 Task: Add an event with the title Third Team Bonding Activity, date ''2023/11/08'', time 02:00and add a description: Participants will engage in self-reflection activities to enhance self-awareness and personal growth as leaders. They will explore strategies for continuous learning, self-motivation, and personal development.Mark the tasks as Completed , logged in from the account softage.4@softage.netand send the event invitation to softage.5@softage.net and softage.6@softage.net. Set a reminder for the event Weekly on Sunday
Action: Mouse moved to (64, 90)
Screenshot: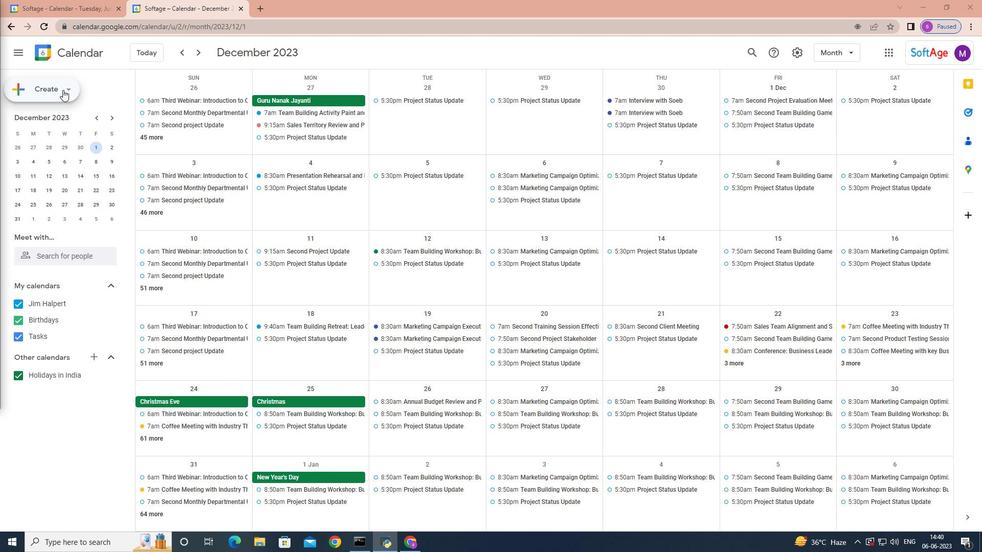 
Action: Mouse pressed left at (64, 90)
Screenshot: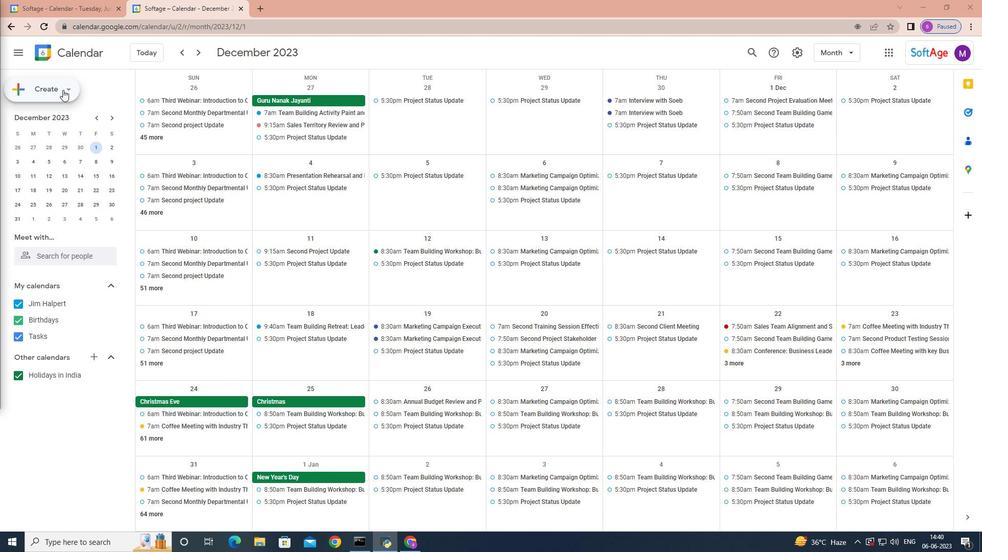 
Action: Mouse moved to (68, 113)
Screenshot: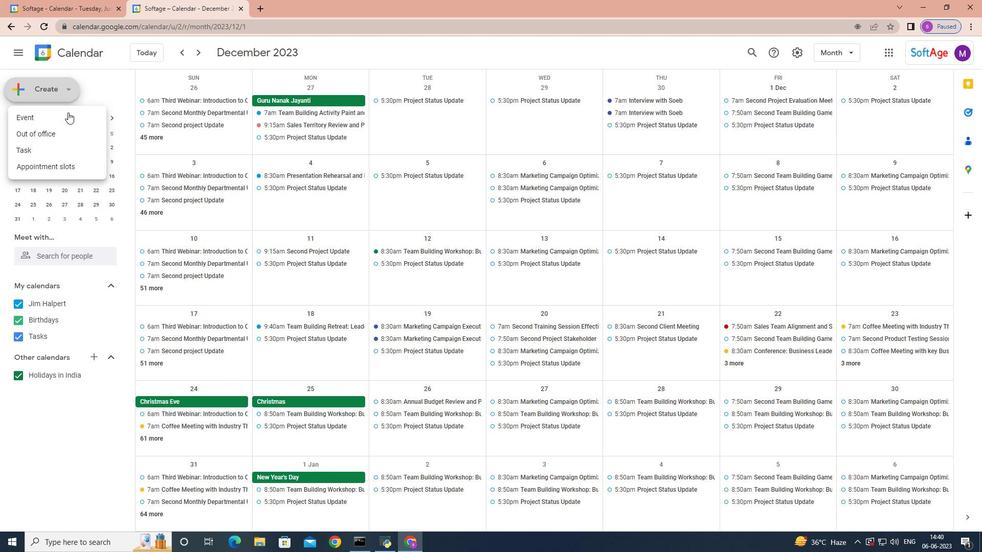 
Action: Mouse pressed left at (68, 113)
Screenshot: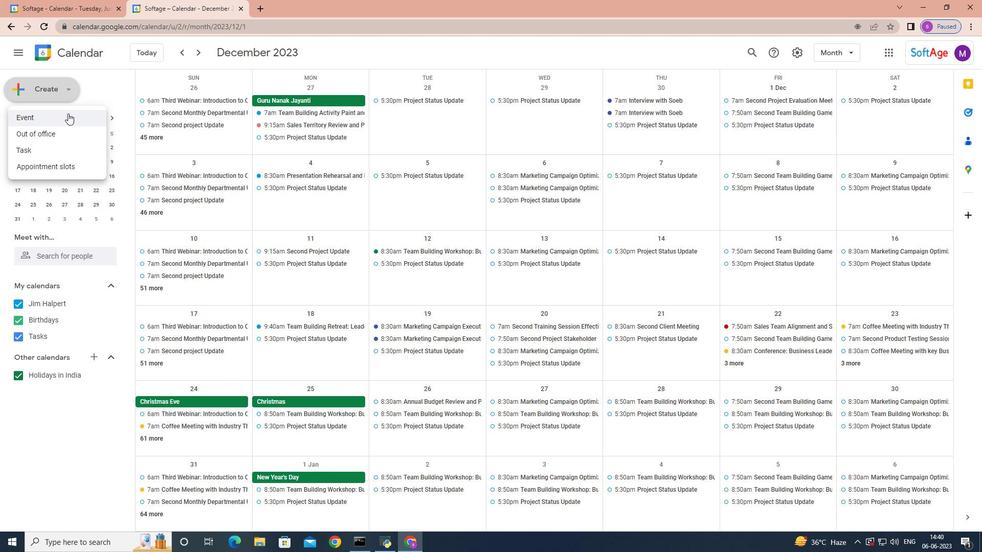 
Action: Mouse moved to (640, 347)
Screenshot: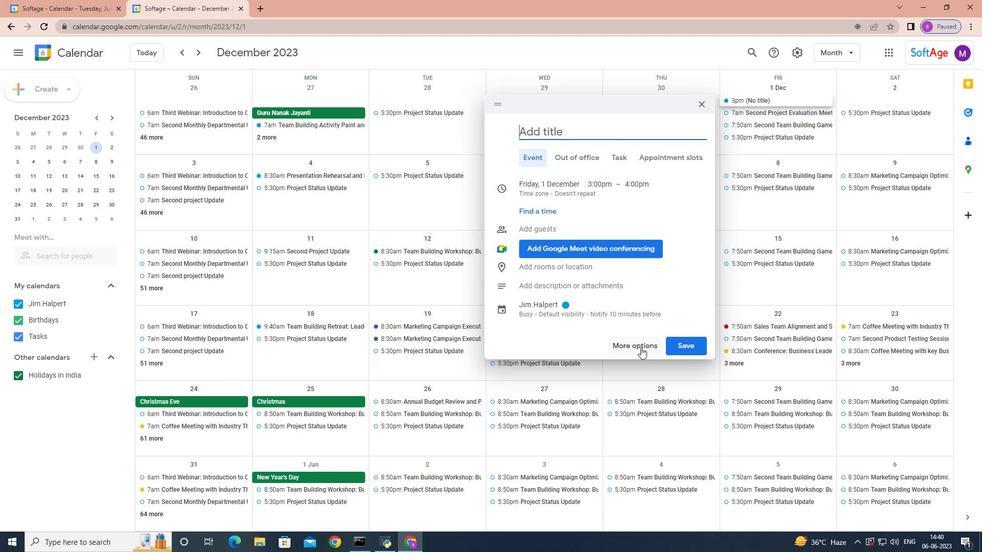 
Action: Mouse pressed left at (640, 347)
Screenshot: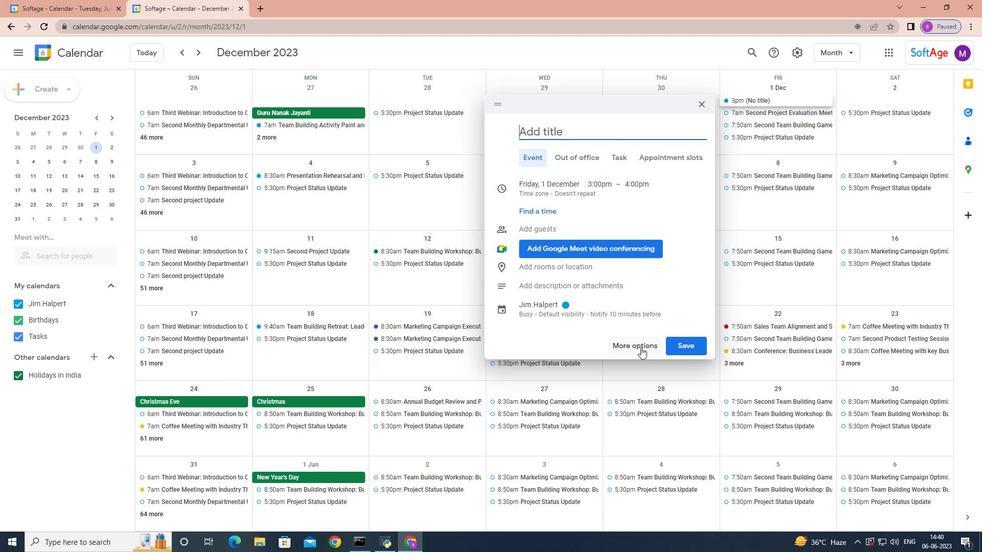 
Action: Mouse moved to (640, 347)
Screenshot: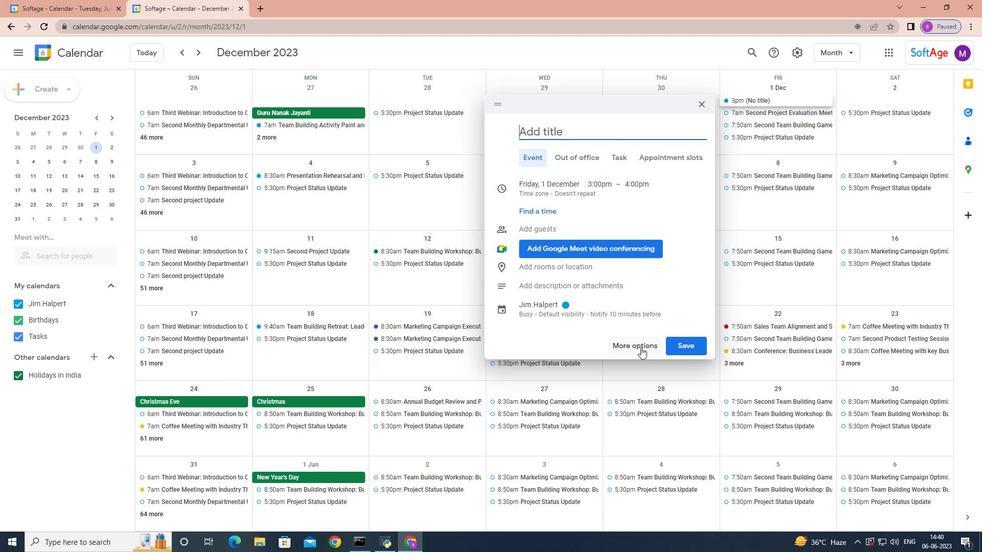 
Action: Key pressed <Key.shift>Third<Key.space><Key.shift>Team<Key.space><Key.shift>Bom<Key.backspace>m<Key.backspace>nding<Key.space><Key.shift>Activity
Screenshot: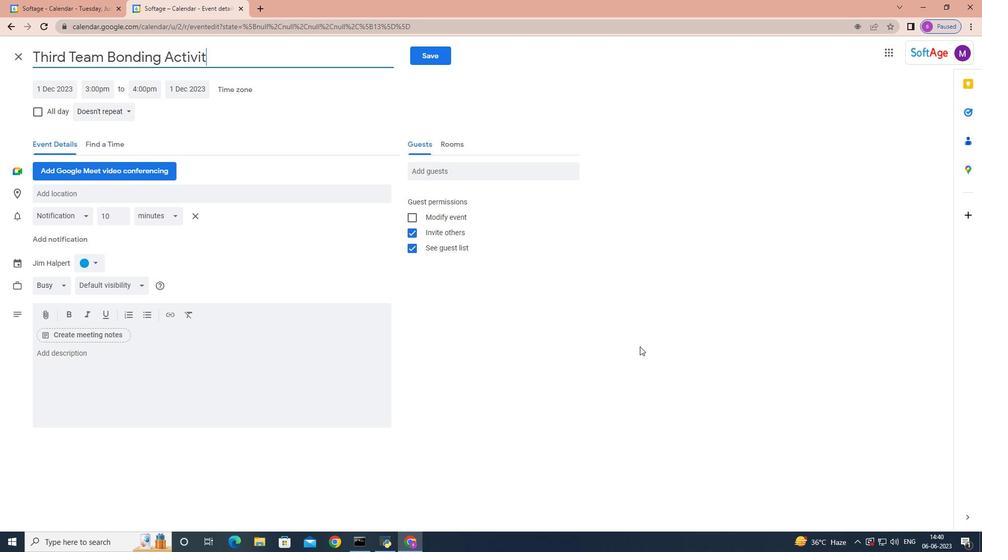 
Action: Mouse moved to (57, 90)
Screenshot: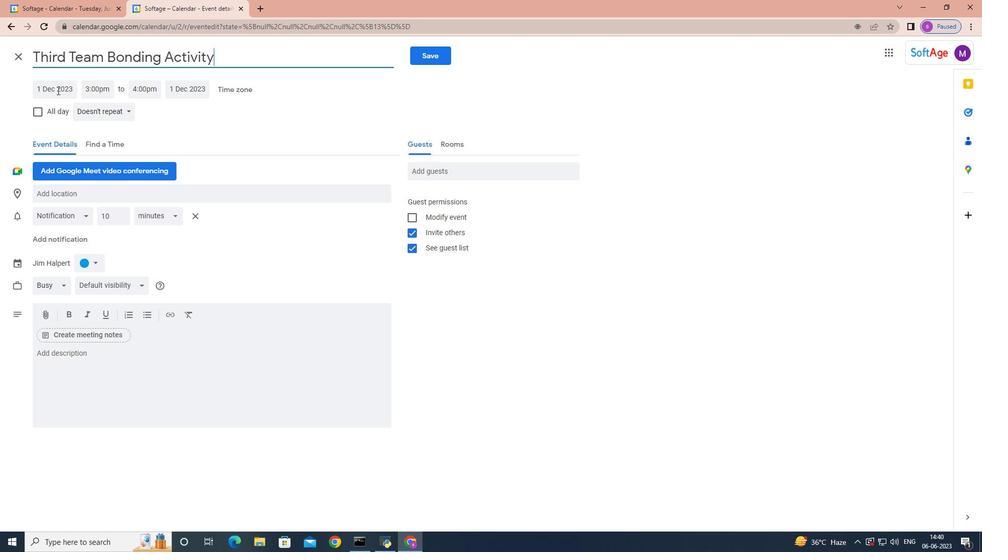 
Action: Mouse pressed left at (57, 90)
Screenshot: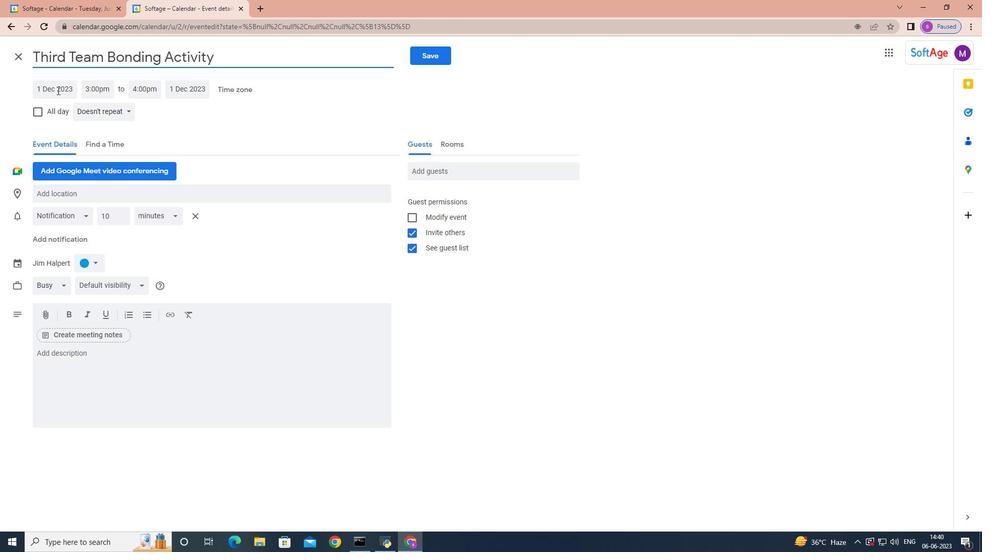 
Action: Mouse moved to (145, 110)
Screenshot: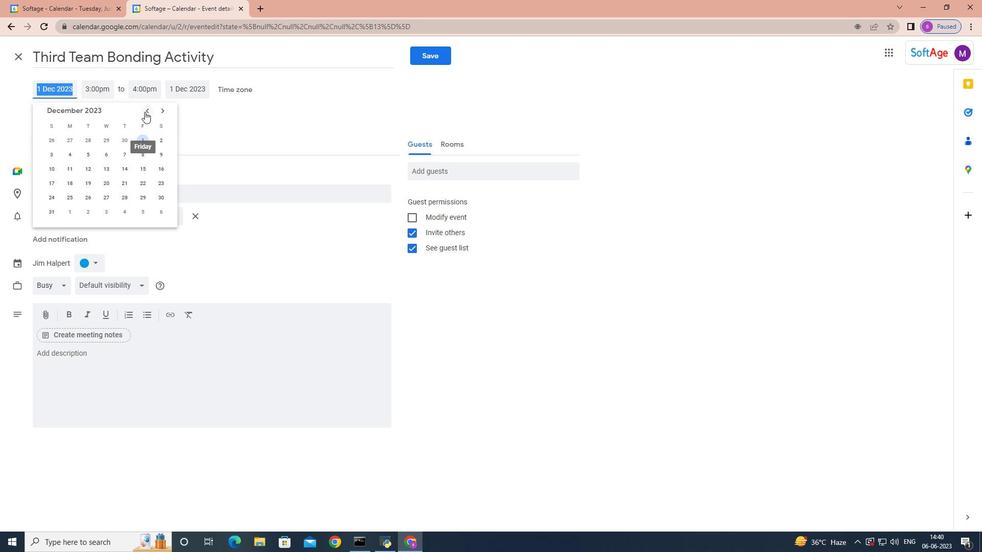 
Action: Mouse pressed left at (145, 110)
Screenshot: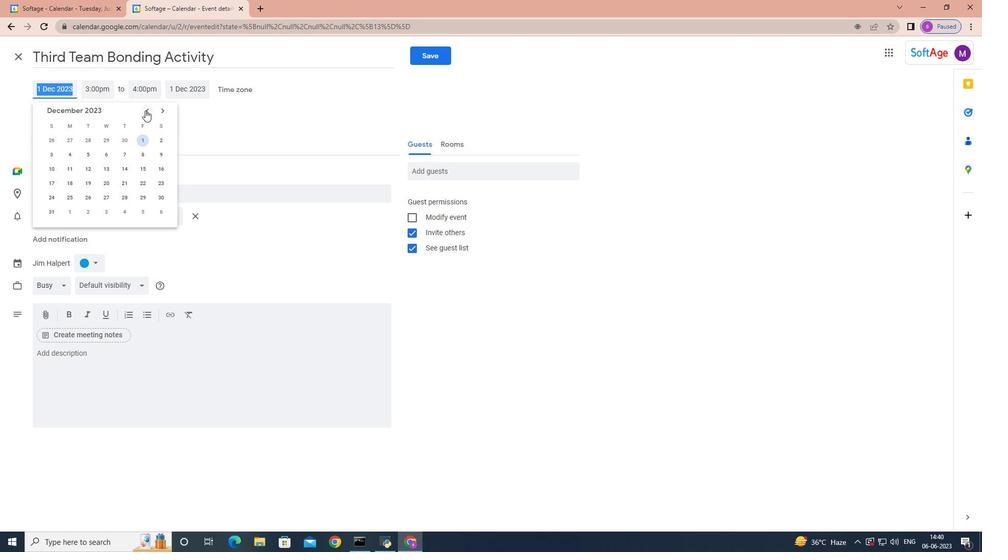 
Action: Mouse moved to (106, 154)
Screenshot: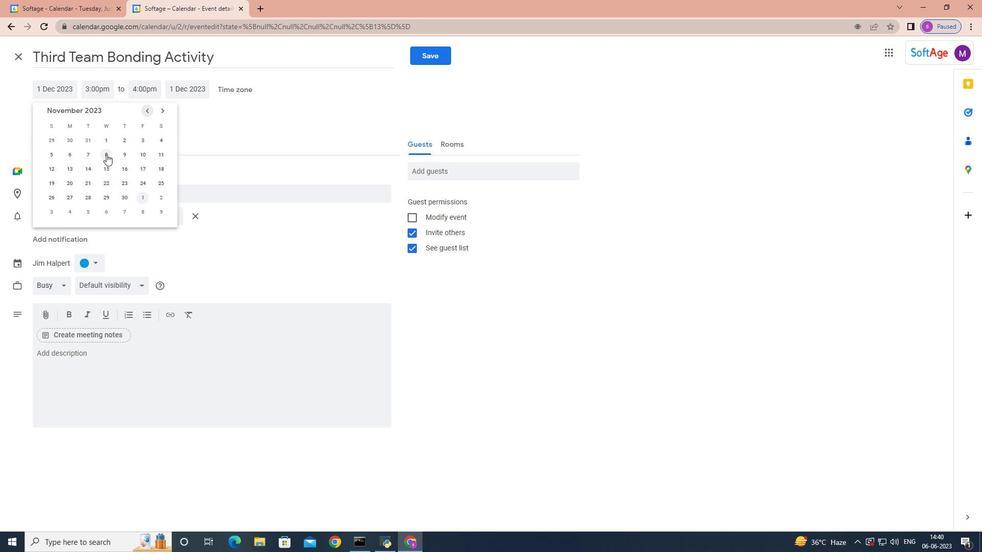 
Action: Mouse pressed left at (106, 154)
Screenshot: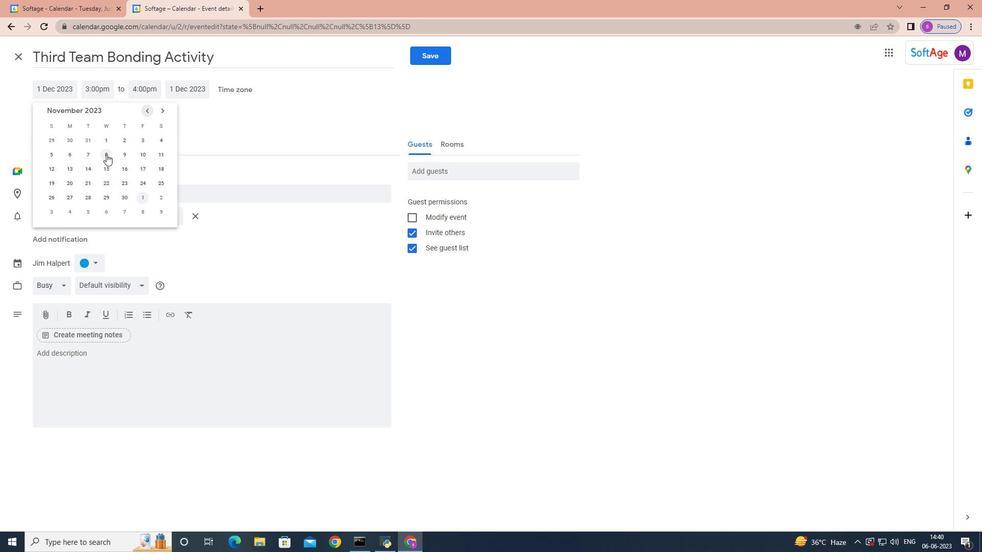 
Action: Mouse moved to (100, 89)
Screenshot: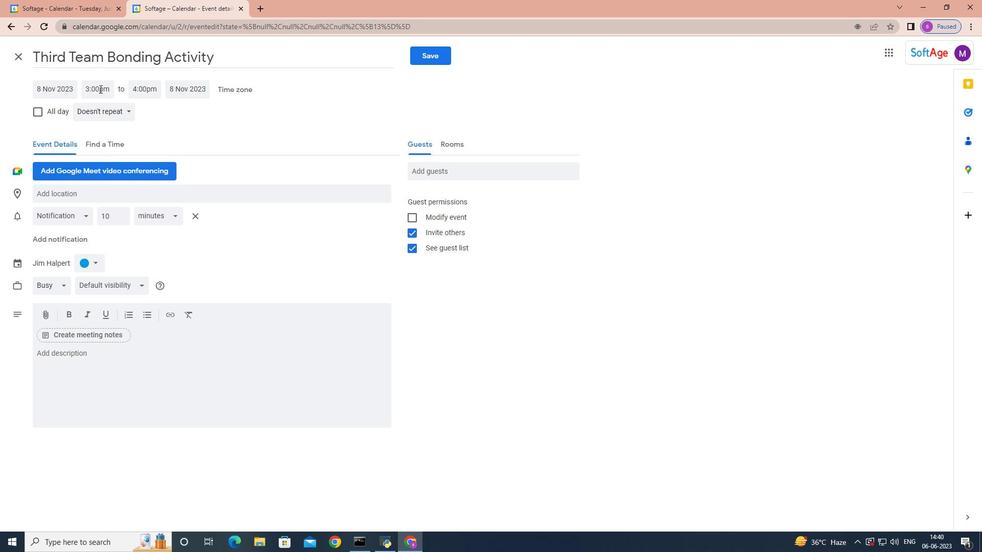 
Action: Mouse pressed left at (100, 89)
Screenshot: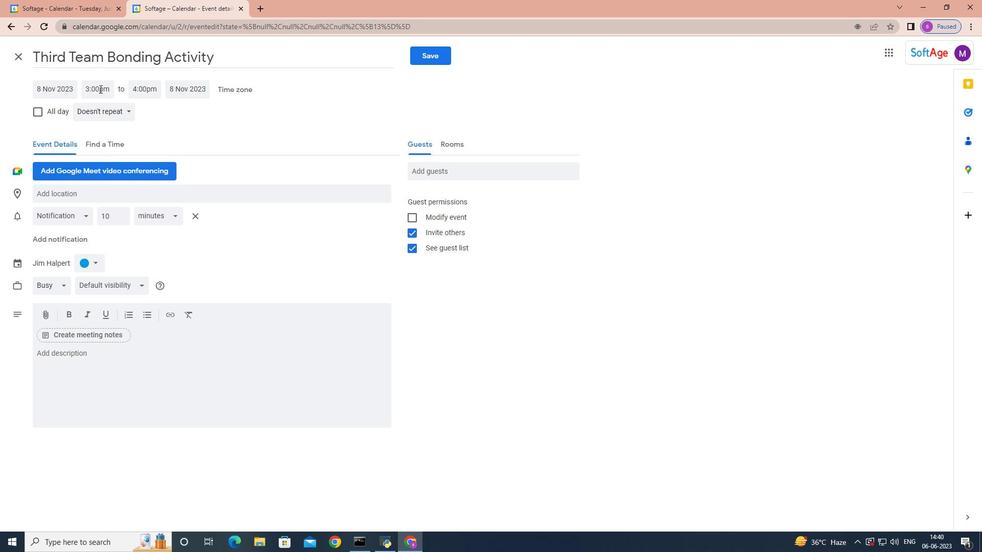 
Action: Mouse moved to (137, 160)
Screenshot: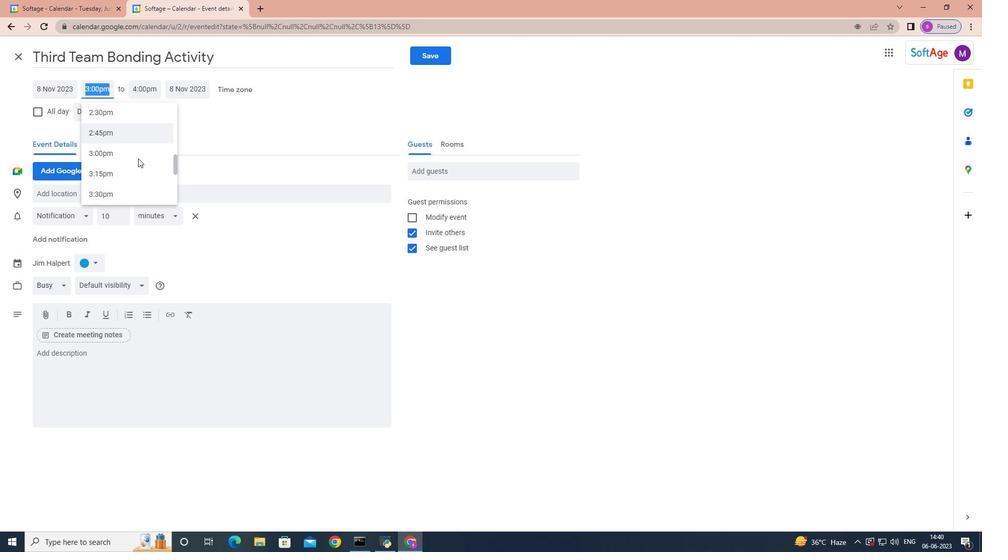 
Action: Mouse scrolled (137, 160) with delta (0, 0)
Screenshot: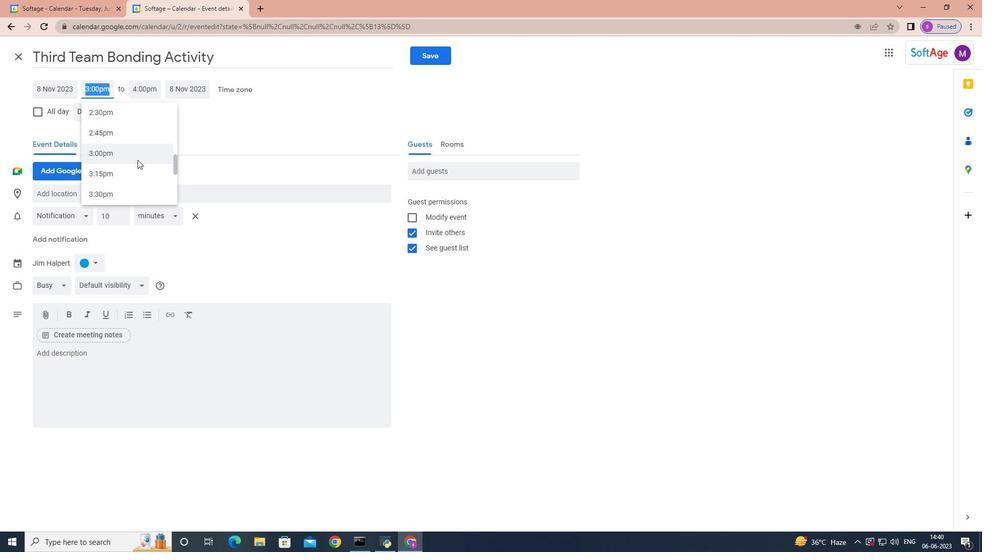 
Action: Mouse moved to (137, 160)
Screenshot: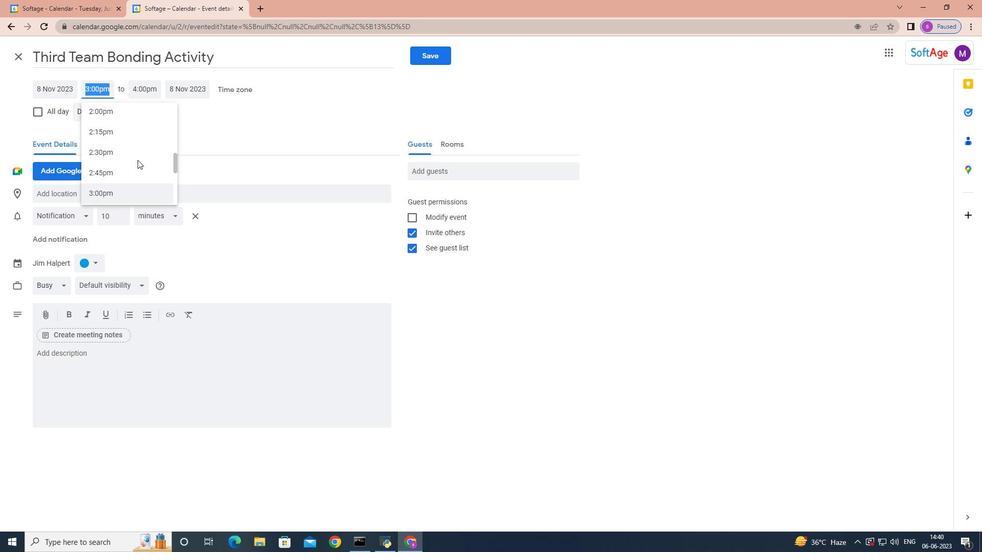 
Action: Mouse scrolled (137, 160) with delta (0, 0)
Screenshot: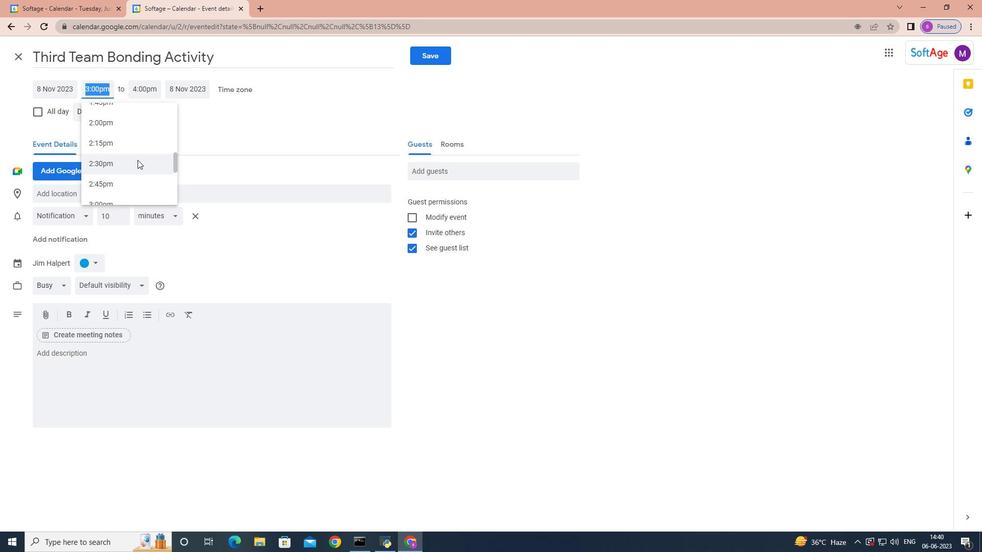 
Action: Mouse scrolled (137, 160) with delta (0, 0)
Screenshot: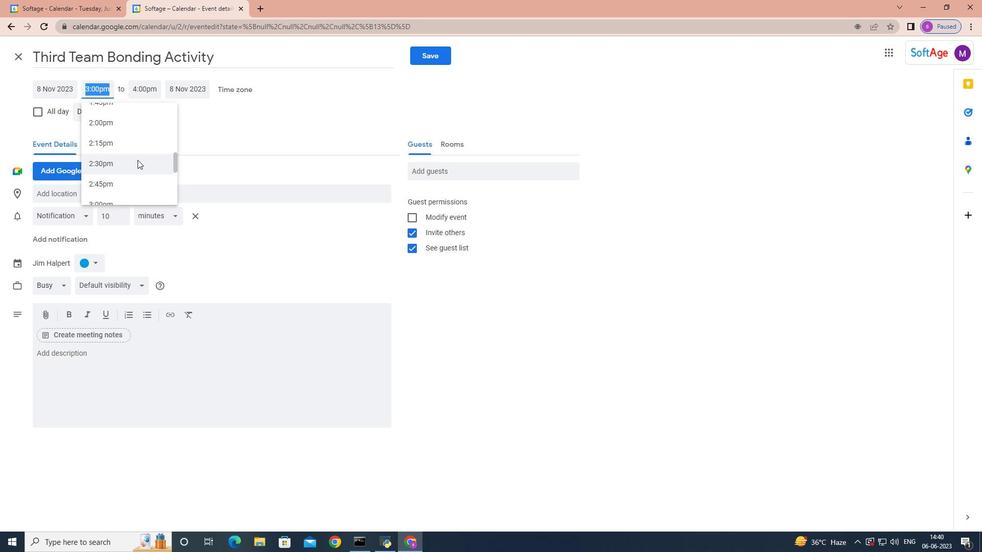 
Action: Mouse scrolled (137, 160) with delta (0, 0)
Screenshot: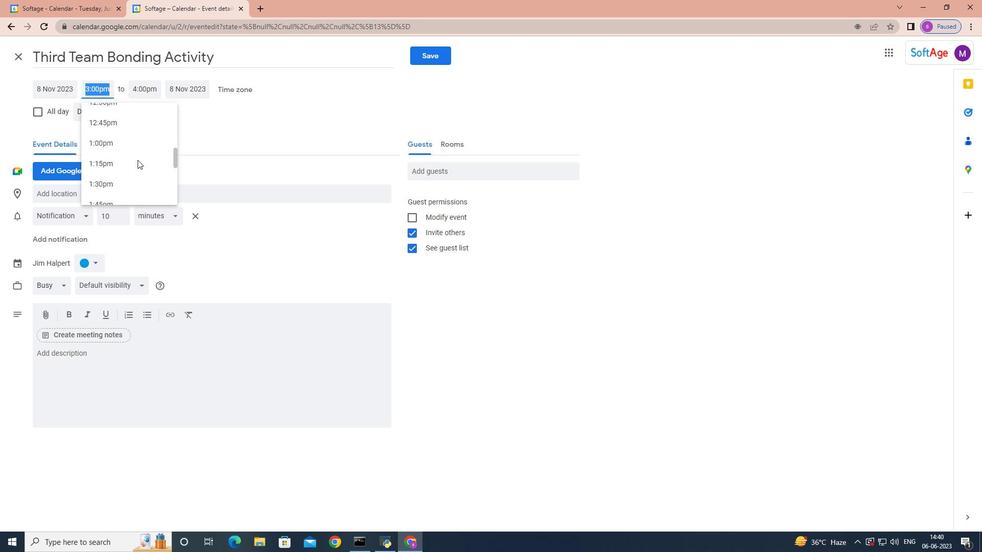 
Action: Mouse moved to (137, 160)
Screenshot: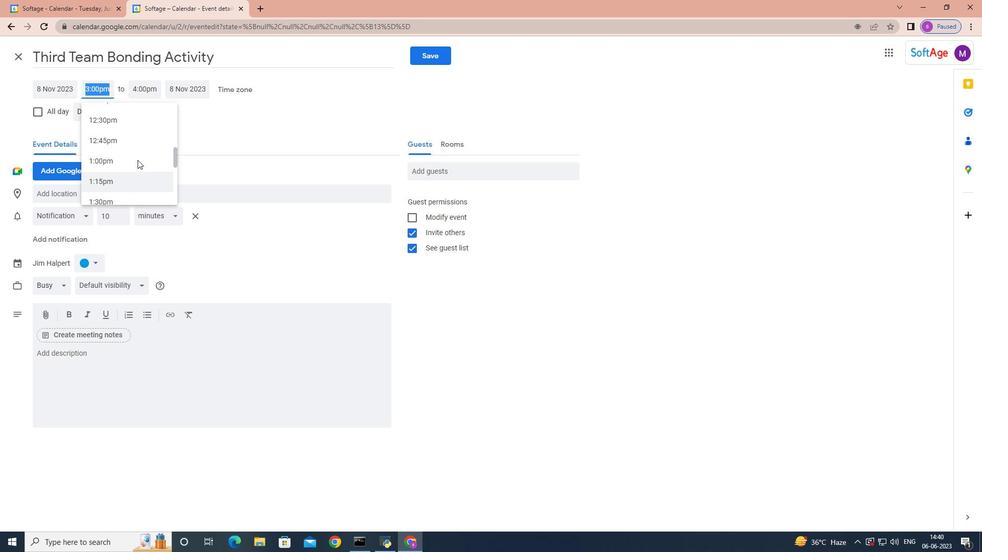 
Action: Mouse scrolled (137, 160) with delta (0, 0)
Screenshot: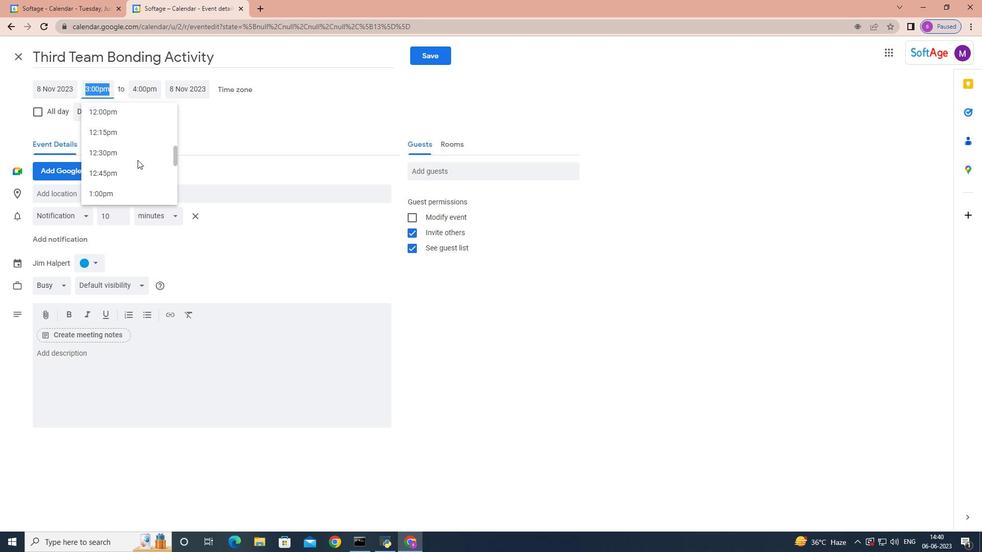 
Action: Mouse scrolled (137, 160) with delta (0, 0)
Screenshot: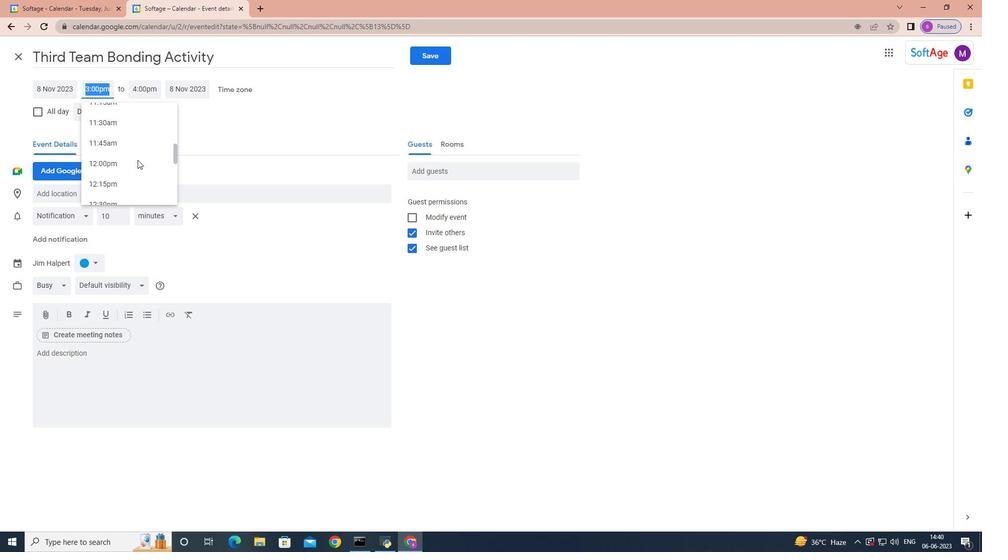 
Action: Mouse moved to (138, 160)
Screenshot: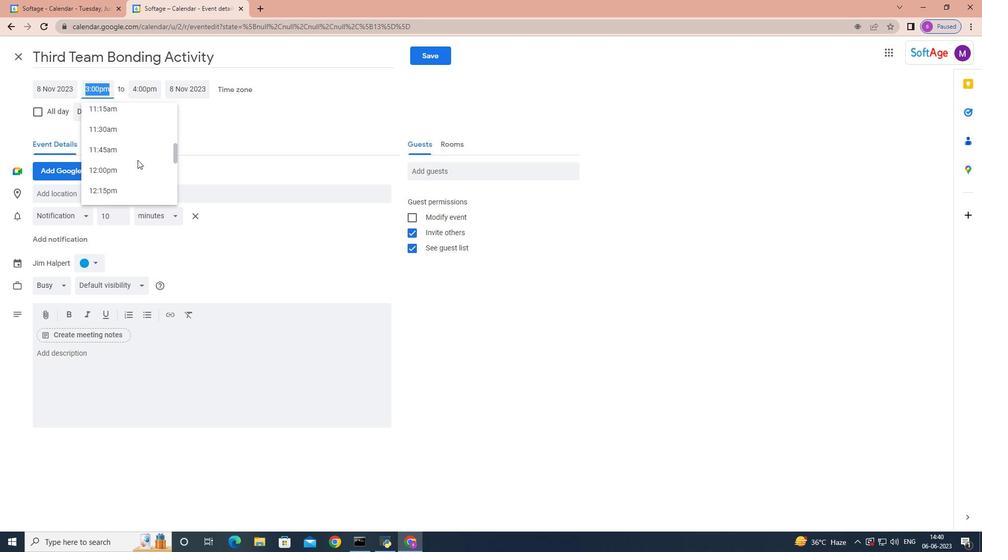 
Action: Mouse scrolled (138, 160) with delta (0, 0)
Screenshot: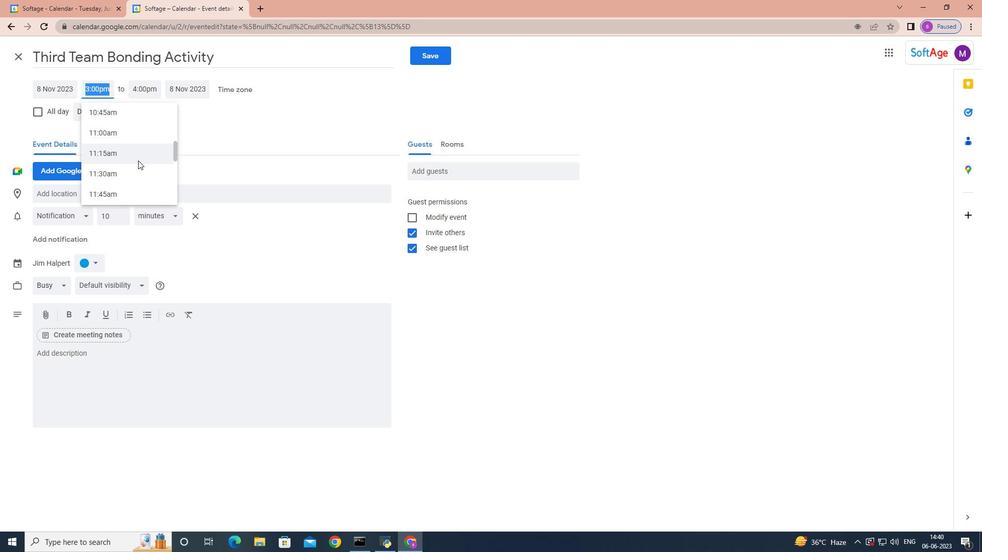 
Action: Mouse scrolled (138, 160) with delta (0, 0)
Screenshot: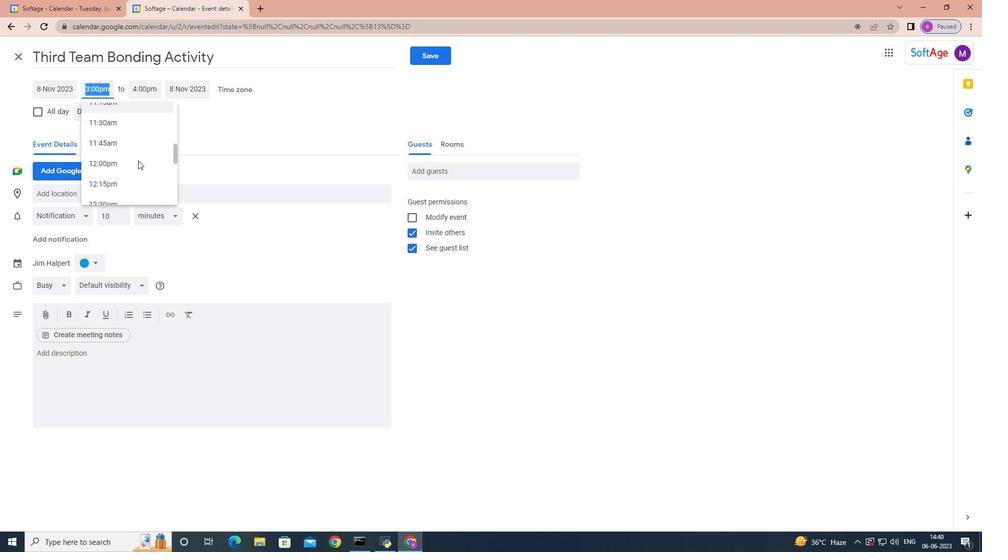 
Action: Mouse scrolled (138, 160) with delta (0, 0)
Screenshot: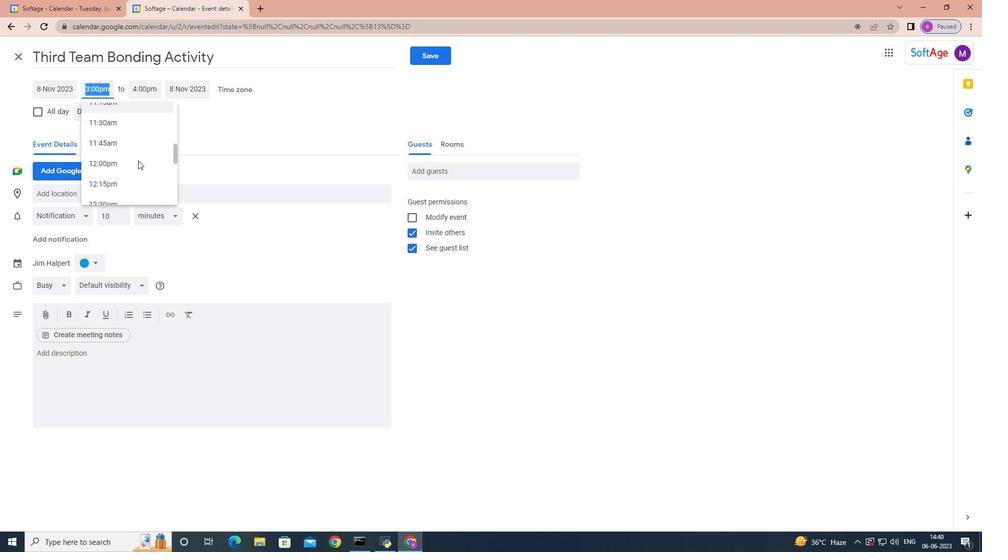 
Action: Mouse scrolled (138, 160) with delta (0, 0)
Screenshot: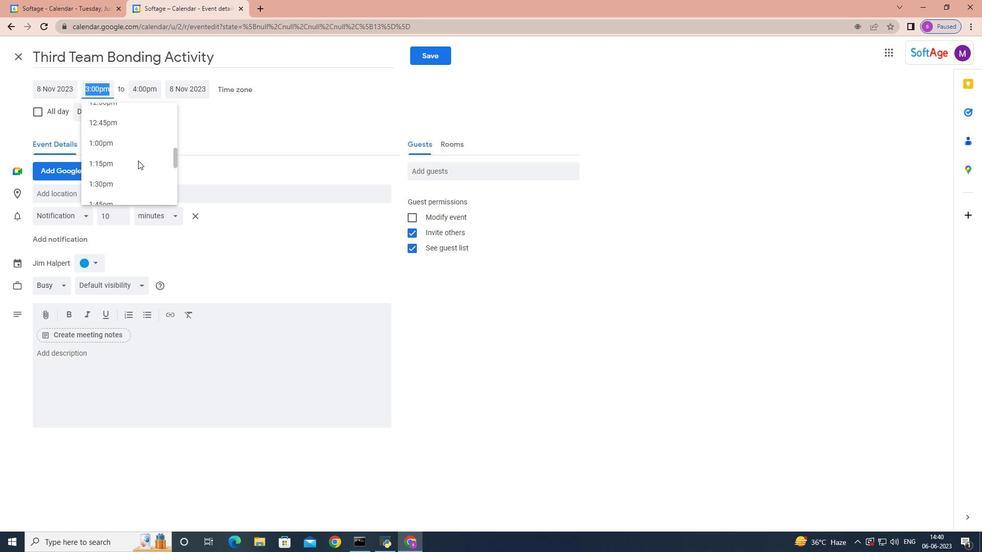 
Action: Mouse moved to (144, 176)
Screenshot: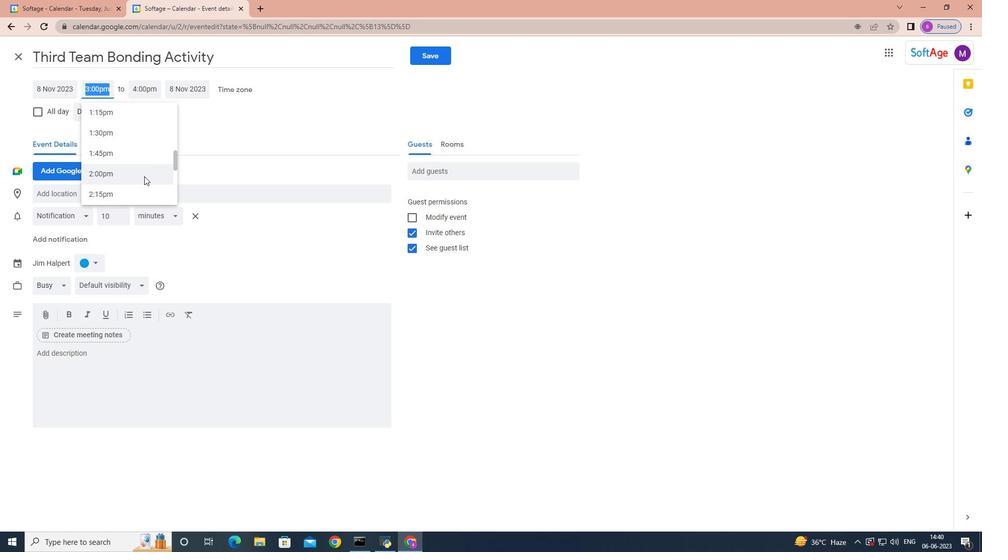 
Action: Mouse pressed left at (144, 176)
Screenshot: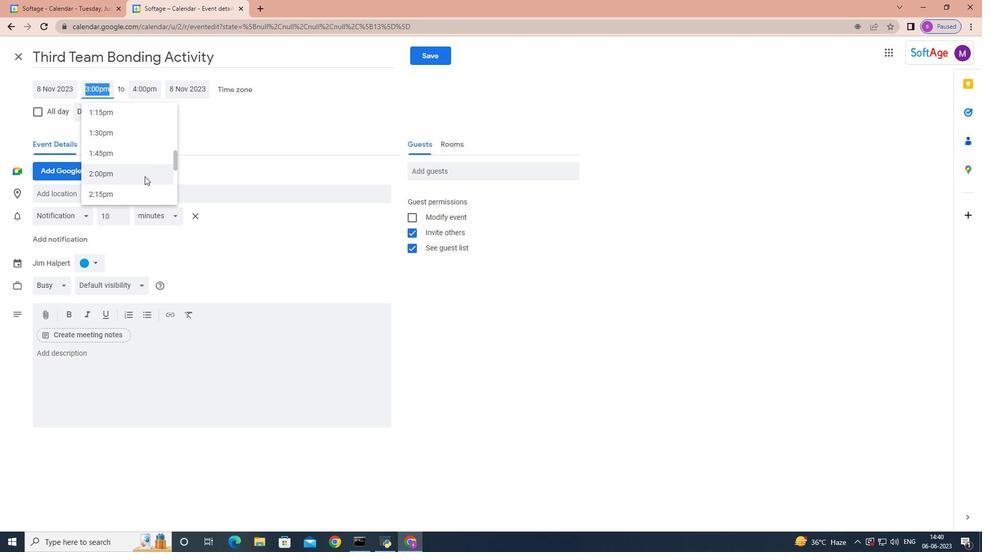 
Action: Mouse moved to (75, 355)
Screenshot: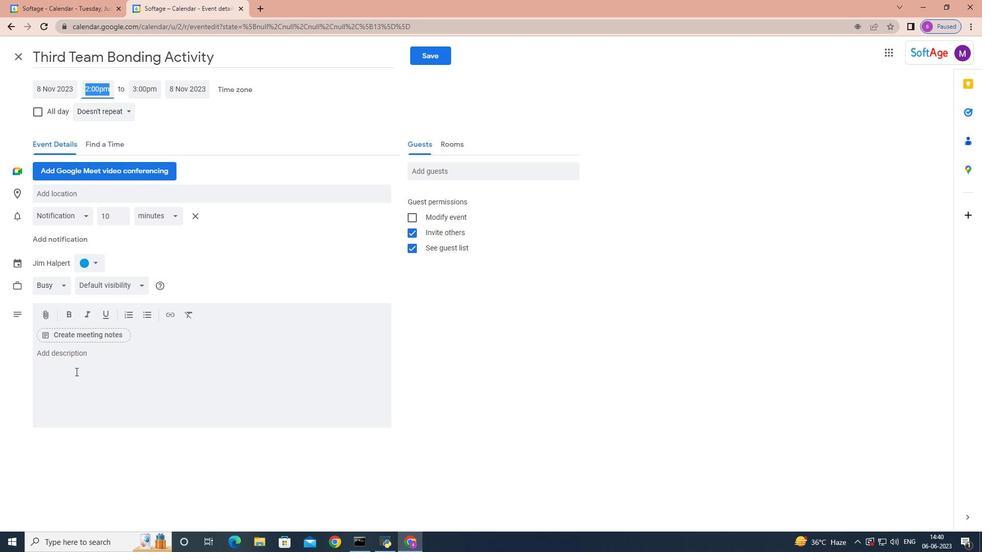 
Action: Mouse pressed left at (75, 355)
Screenshot: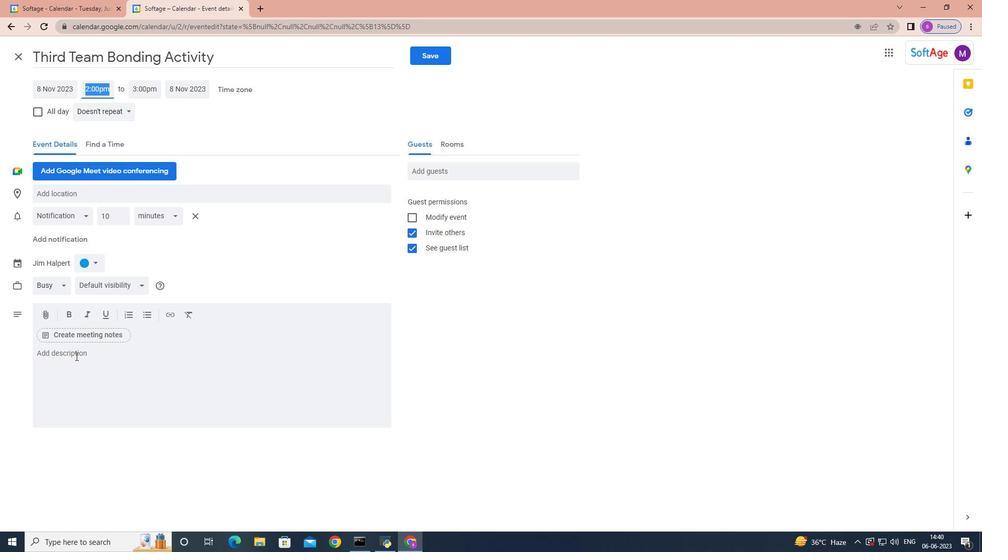 
Action: Key pressed <Key.shift>Participants<Key.space>will<Key.space>engage<Key.space>in<Key.space>self-reflection<Key.space>activities<Key.space>to<Key.space>enchance<Key.space><Key.backspace><Key.backspace><Key.backspace><Key.backspace><Key.backspace><Key.backspace><Key.backspace>hance<Key.space>self-awareness<Key.space>and<Key.space>personal<Key.space>growr<Key.backspace>th<Key.space>as<Key.space>leaders.<Key.space><Key.shift>They<Key.space>will<Key.space>explore<Key.space>strategies<Key.space>for<Key.space>continuous<Key.space>learning<Key.space>self<Key.space><Key.backspace>-<Key.space>motivation<Key.space>and<Key.space>personal<Key.space>development.
Screenshot: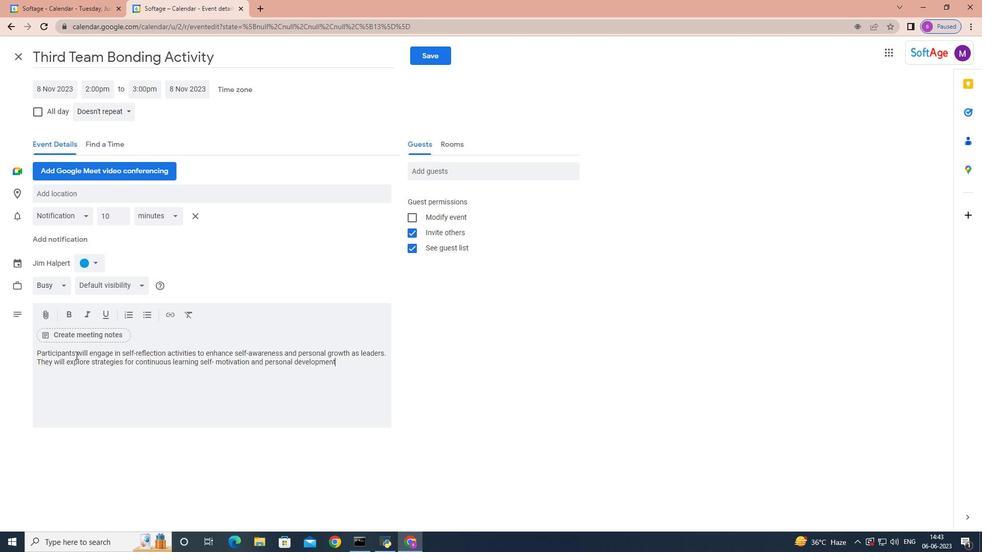 
Action: Mouse moved to (516, 173)
Screenshot: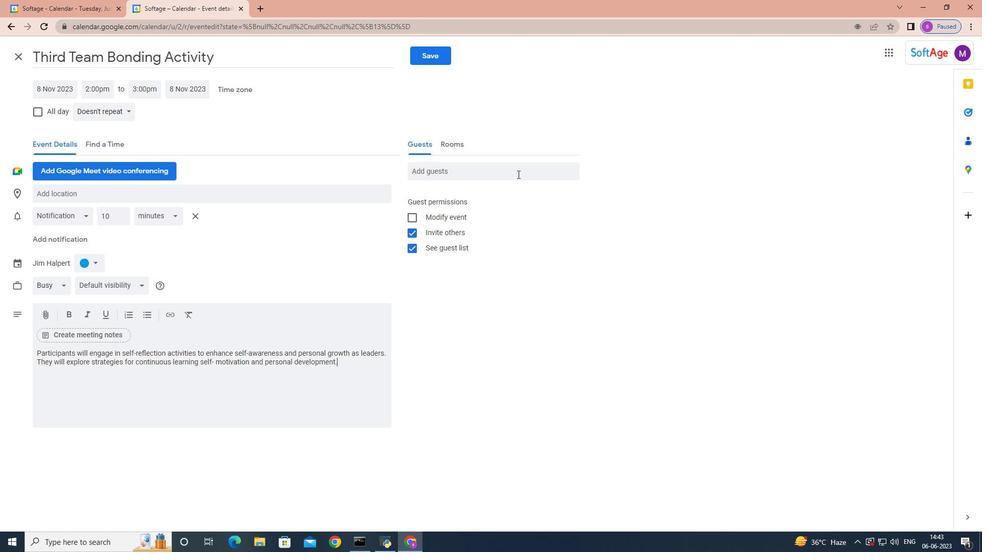 
Action: Mouse pressed left at (516, 173)
Screenshot: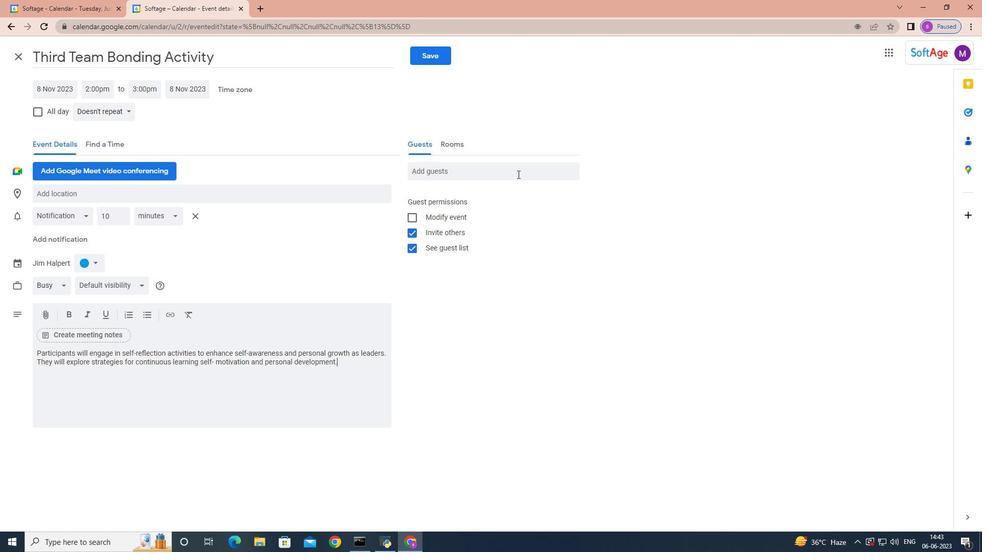 
Action: Key pressed softage.5
Screenshot: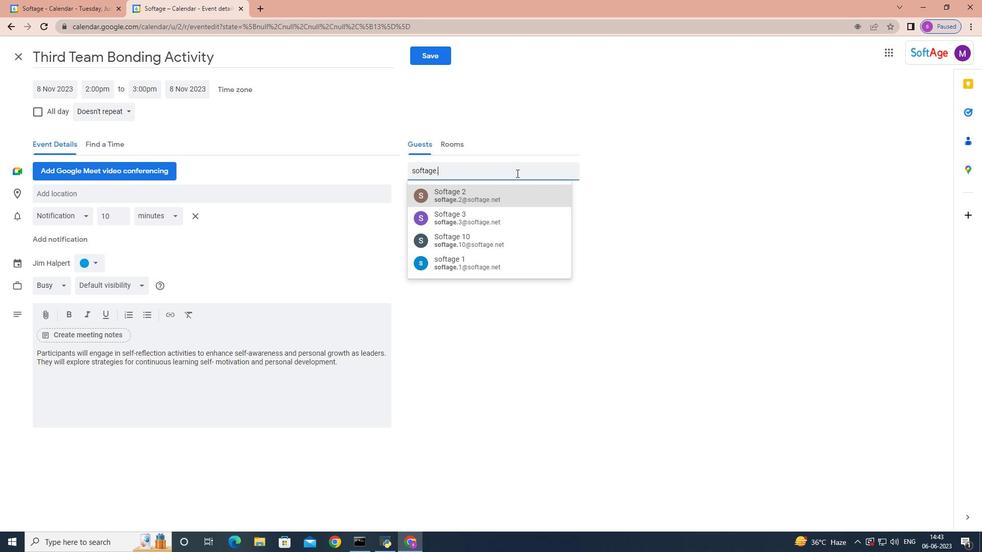 
Action: Mouse moved to (493, 192)
Screenshot: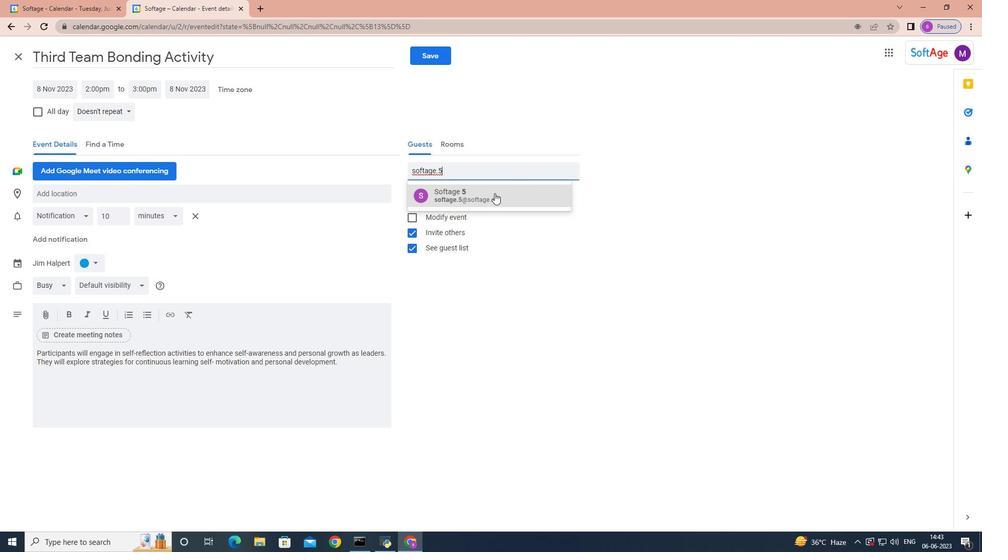 
Action: Mouse pressed left at (493, 192)
Screenshot: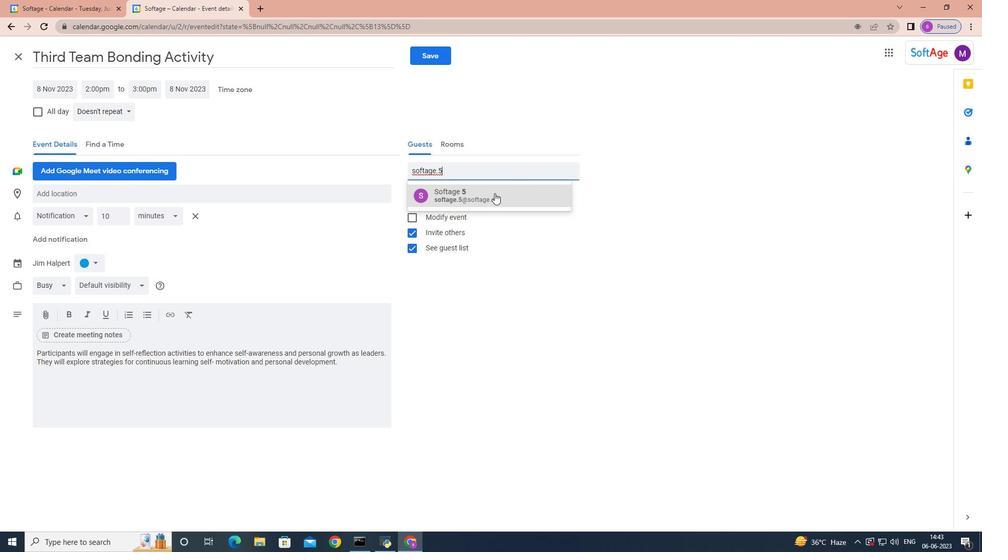 
Action: Key pressed softage.6
Screenshot: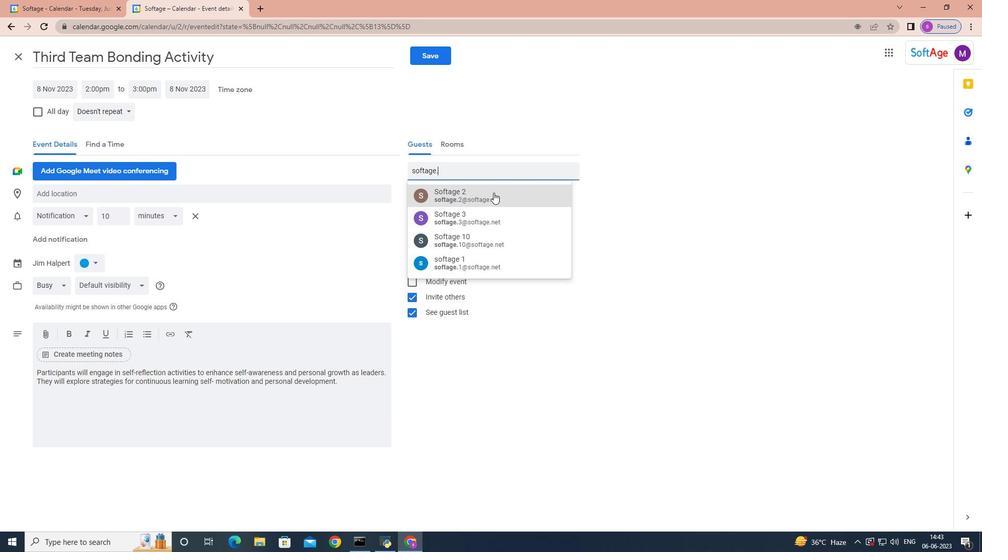 
Action: Mouse pressed left at (493, 192)
Screenshot: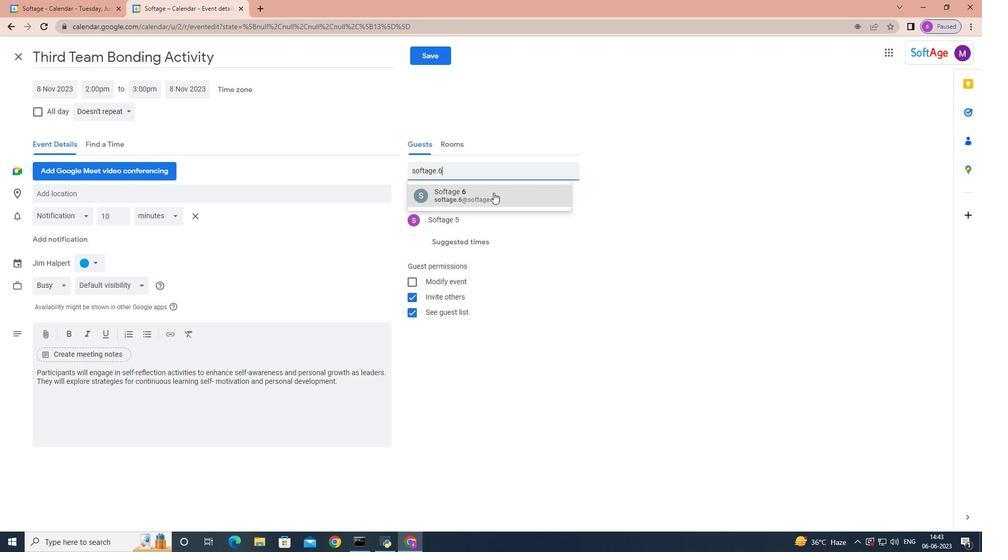 
Action: Mouse moved to (127, 109)
Screenshot: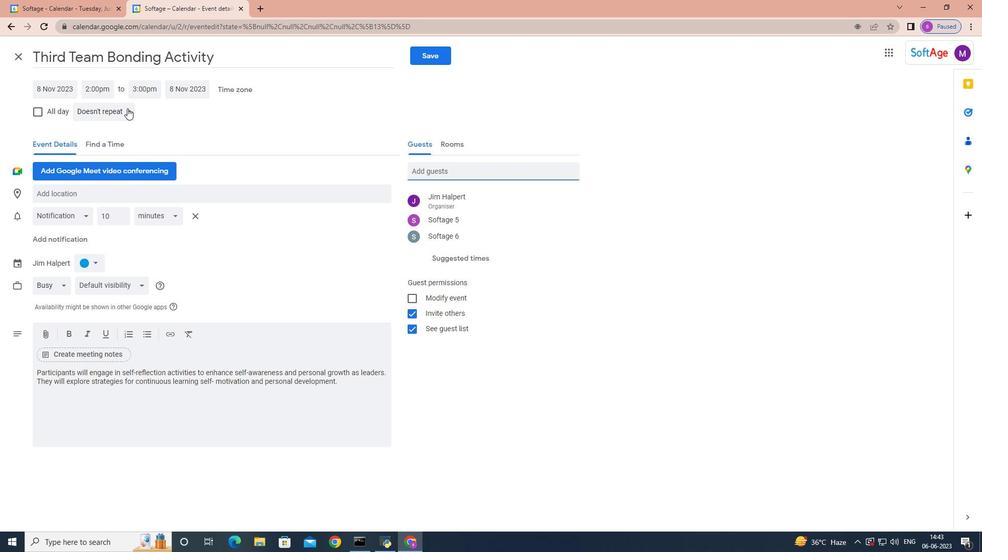 
Action: Mouse pressed left at (127, 109)
Screenshot: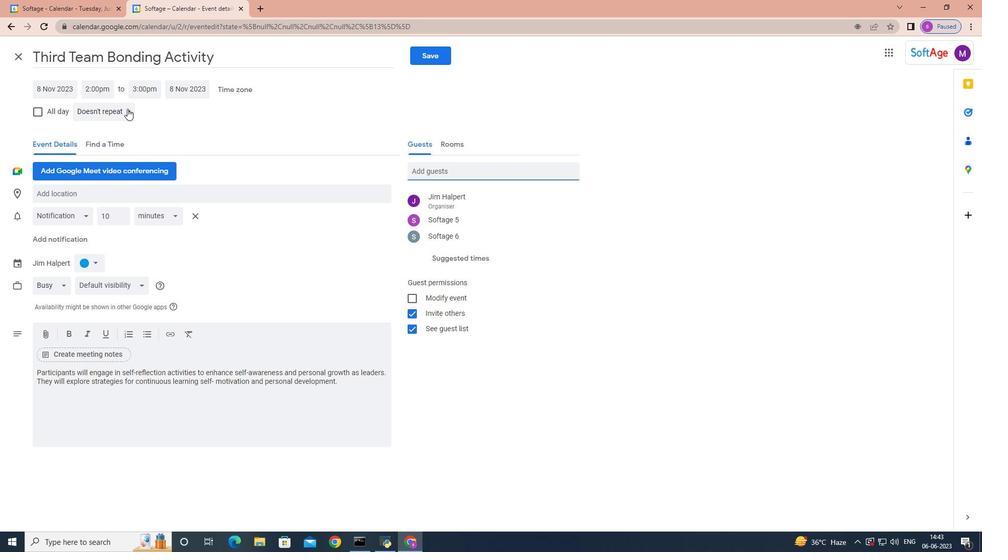 
Action: Mouse moved to (106, 219)
Screenshot: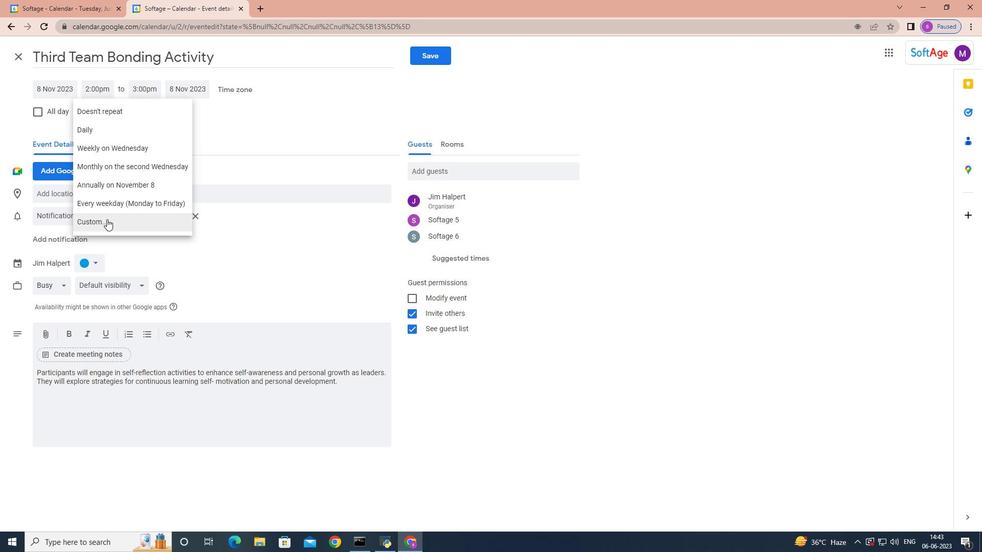 
Action: Mouse pressed left at (106, 219)
Screenshot: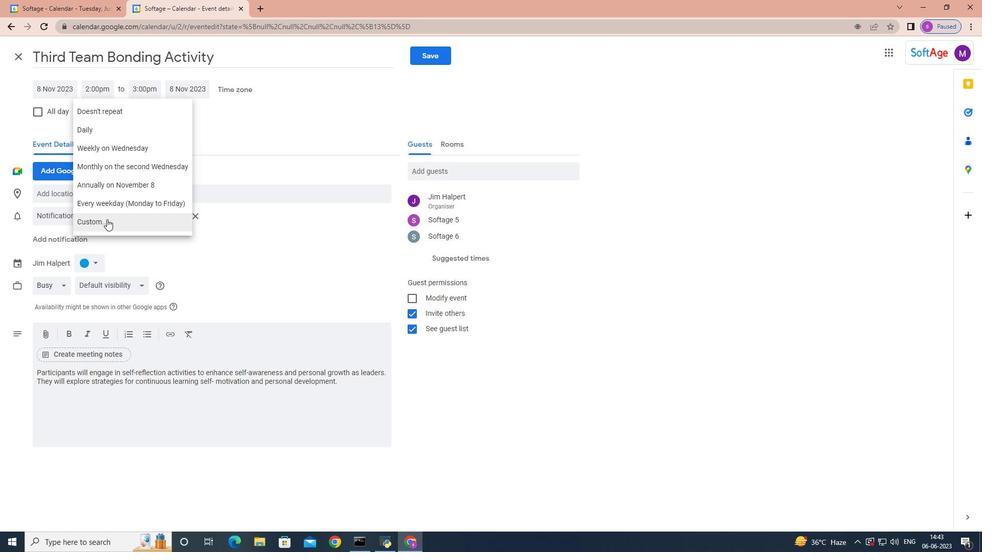 
Action: Mouse moved to (414, 266)
Screenshot: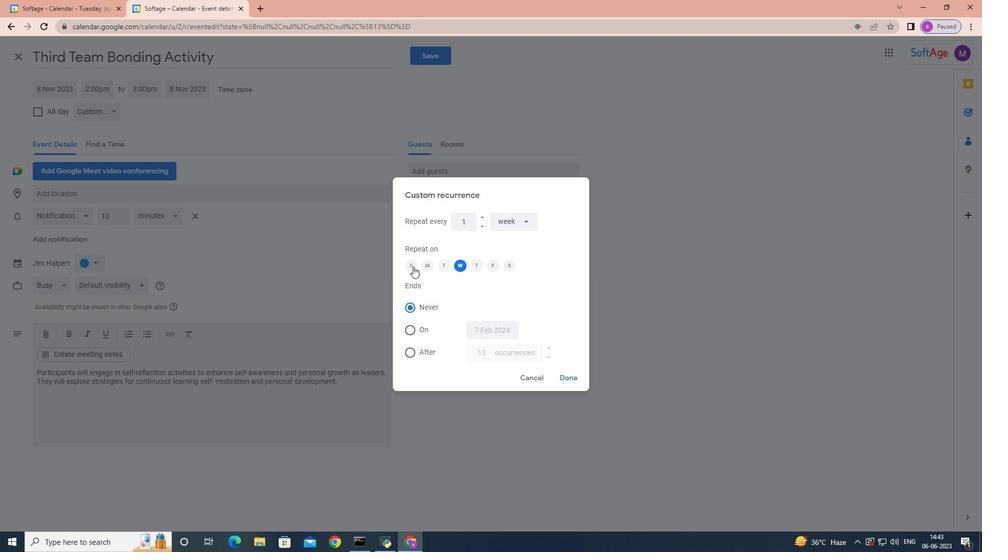 
Action: Mouse pressed left at (414, 266)
Screenshot: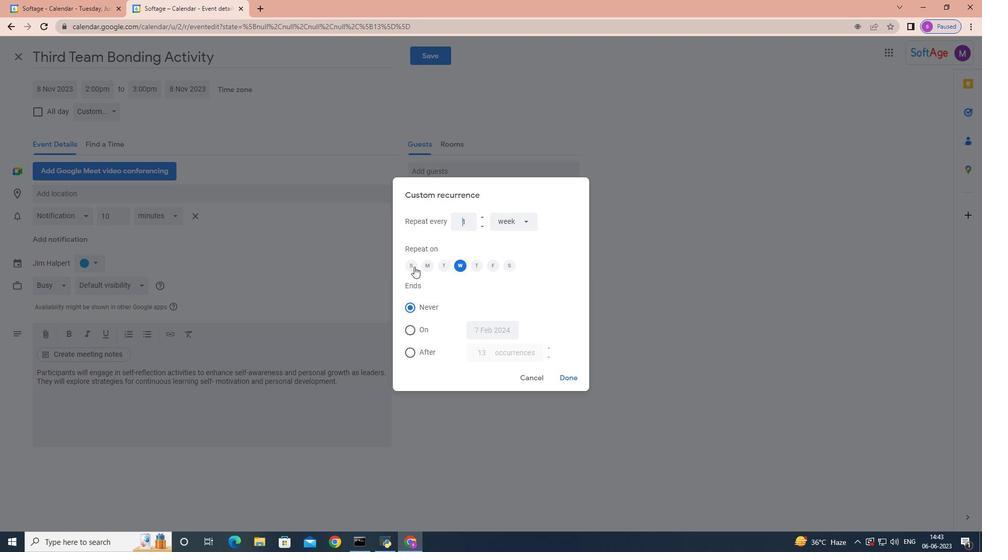 
Action: Mouse moved to (462, 265)
Screenshot: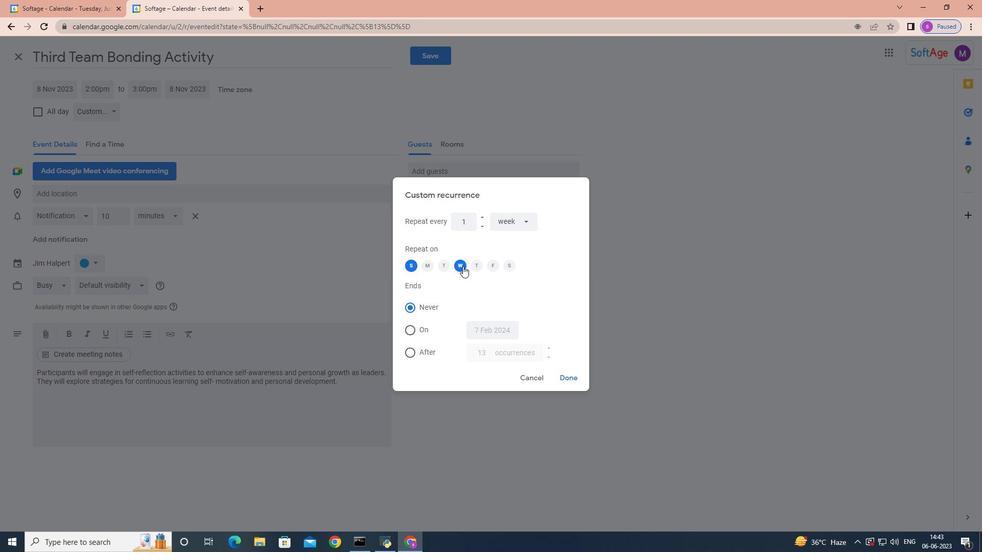 
Action: Mouse pressed left at (462, 265)
Screenshot: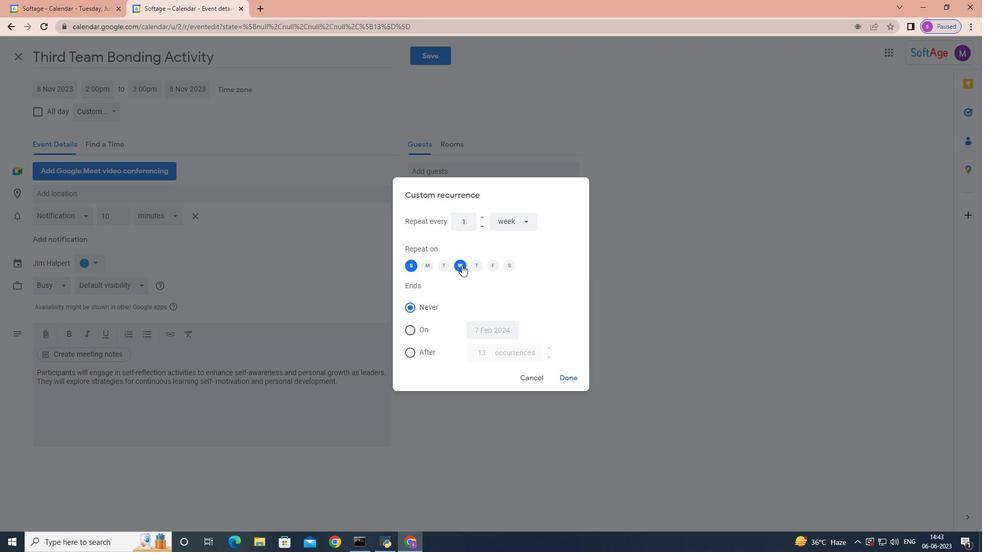 
Action: Mouse moved to (565, 374)
Screenshot: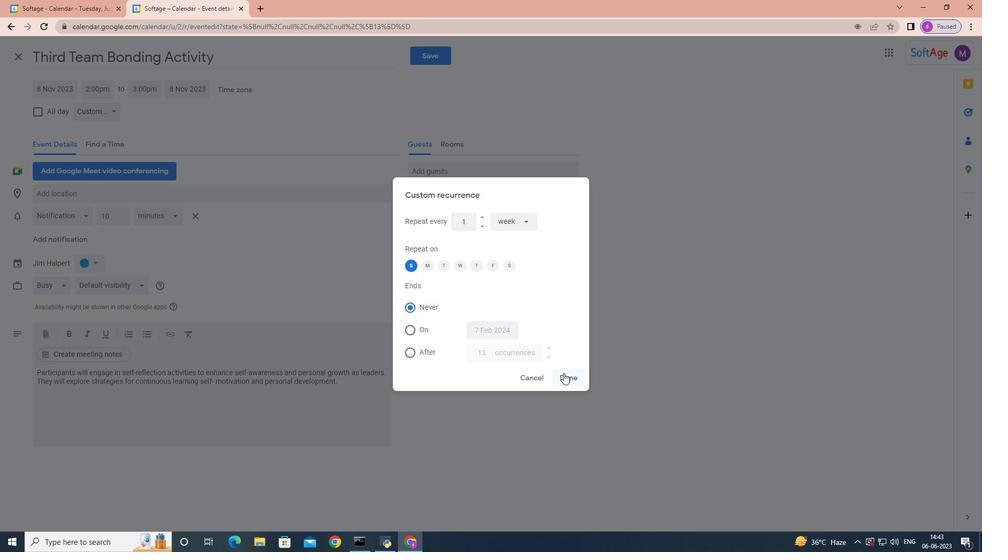 
Action: Mouse pressed left at (565, 374)
Screenshot: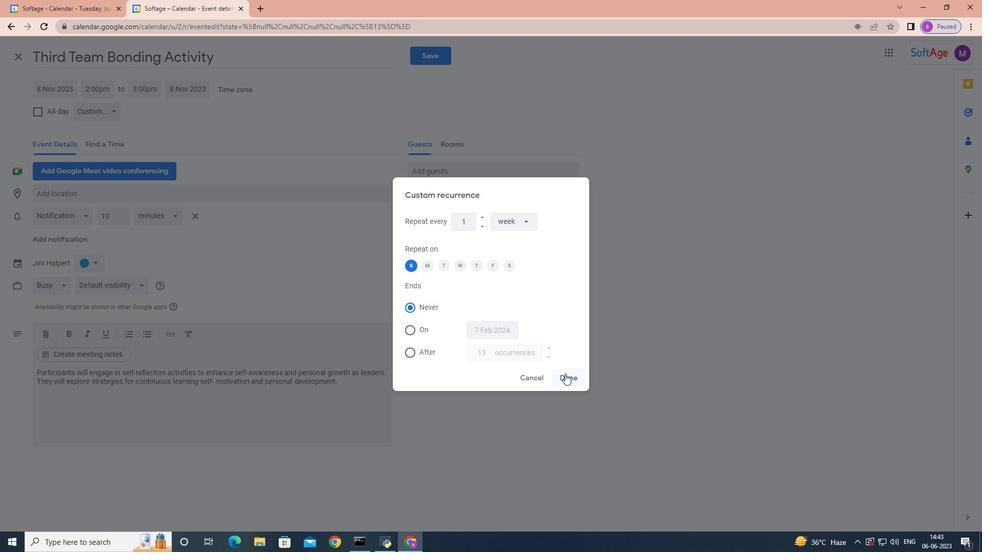 
Action: Mouse moved to (434, 56)
Screenshot: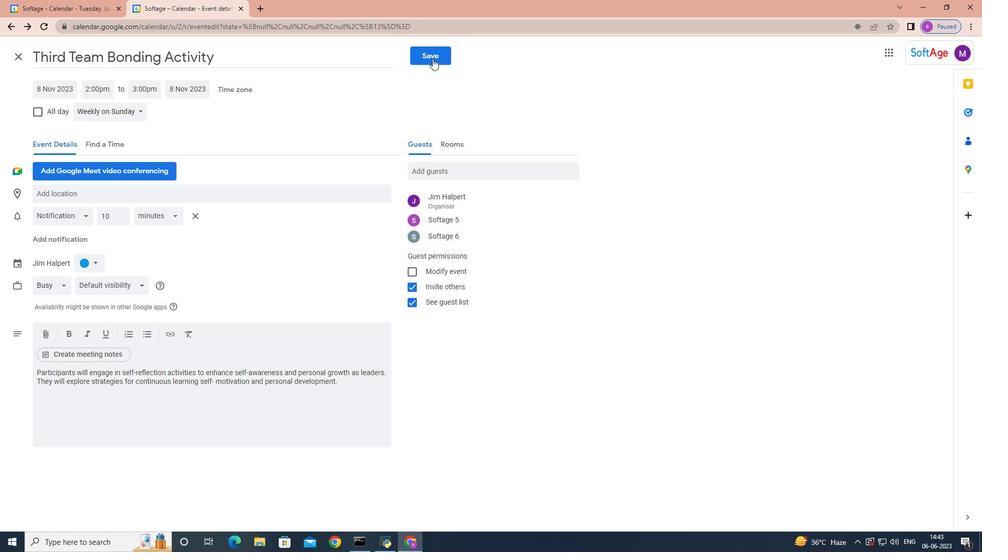 
Action: Mouse pressed left at (434, 56)
Screenshot: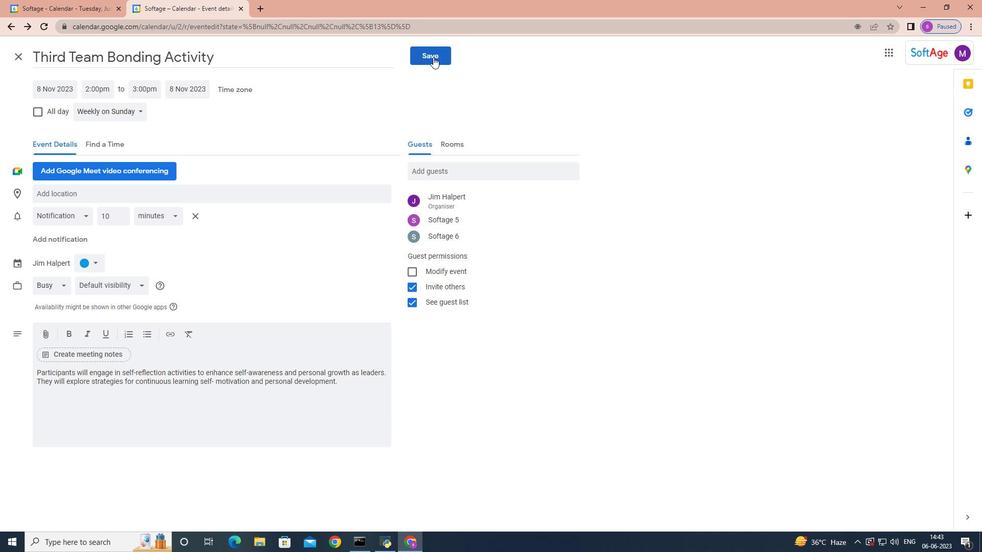 
Action: Mouse moved to (585, 307)
Screenshot: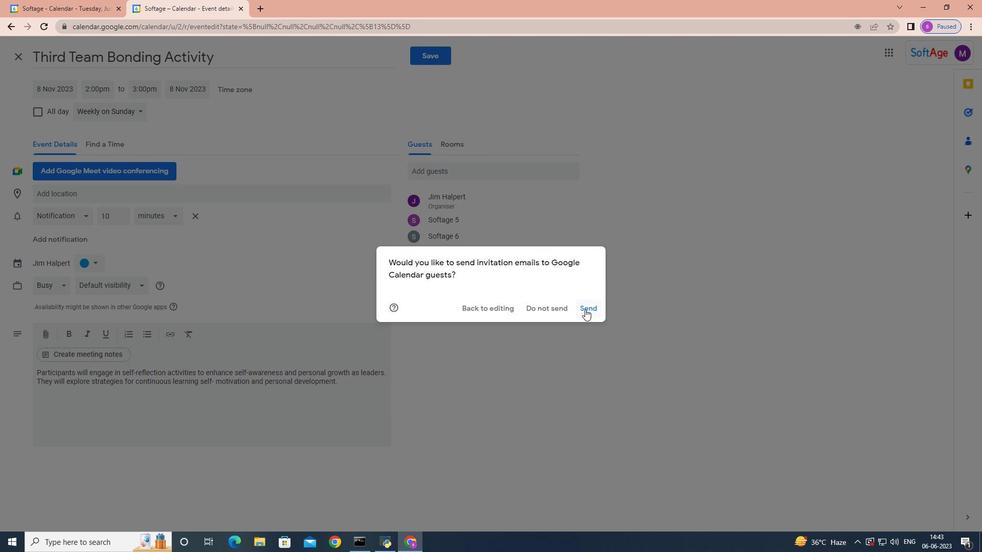 
Action: Mouse pressed left at (585, 307)
Screenshot: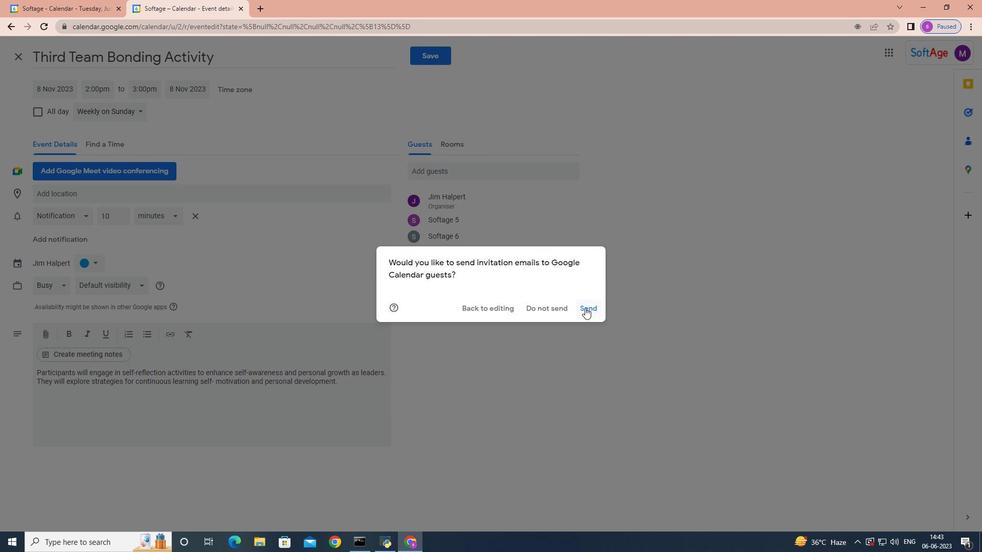 
Action: Mouse moved to (585, 307)
Screenshot: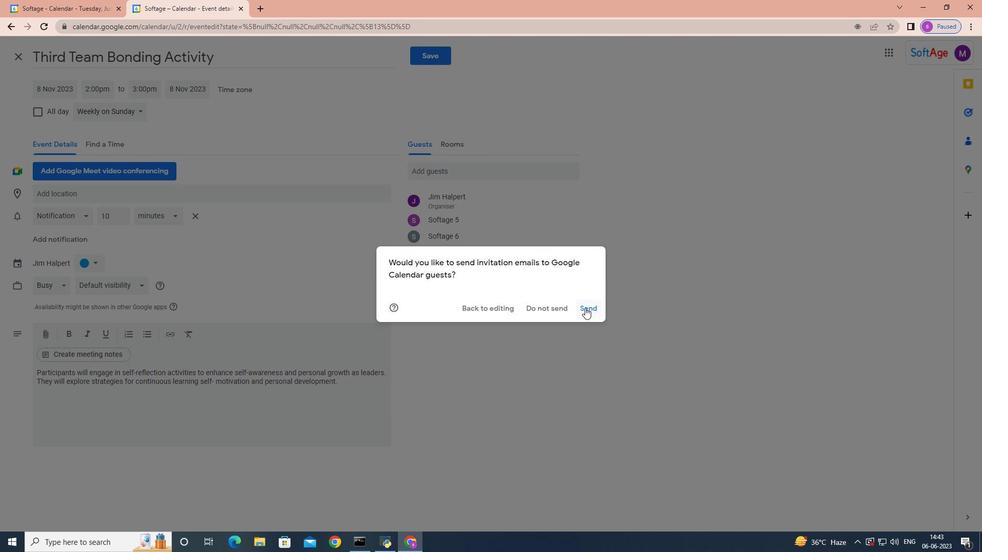 
